 Task: Set the location to San Diego.
Action: Mouse moved to (787, 69)
Screenshot: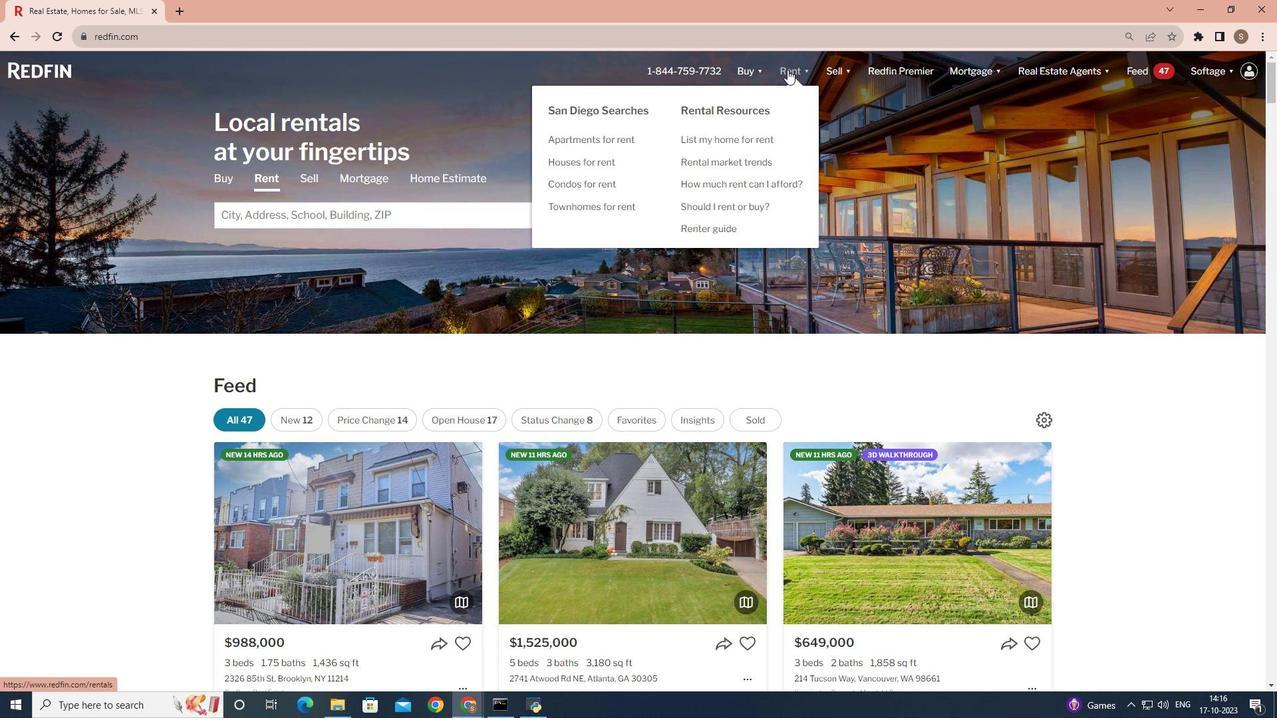 
Action: Mouse pressed left at (787, 69)
Screenshot: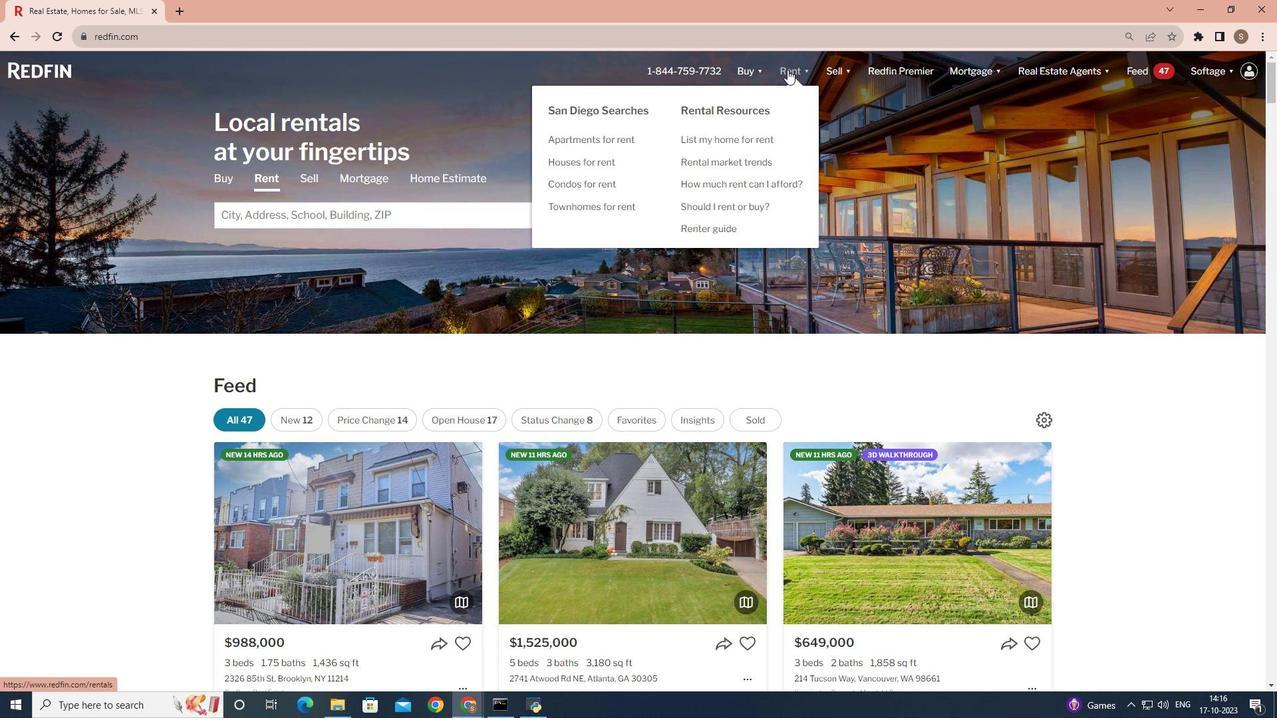 
Action: Mouse moved to (280, 371)
Screenshot: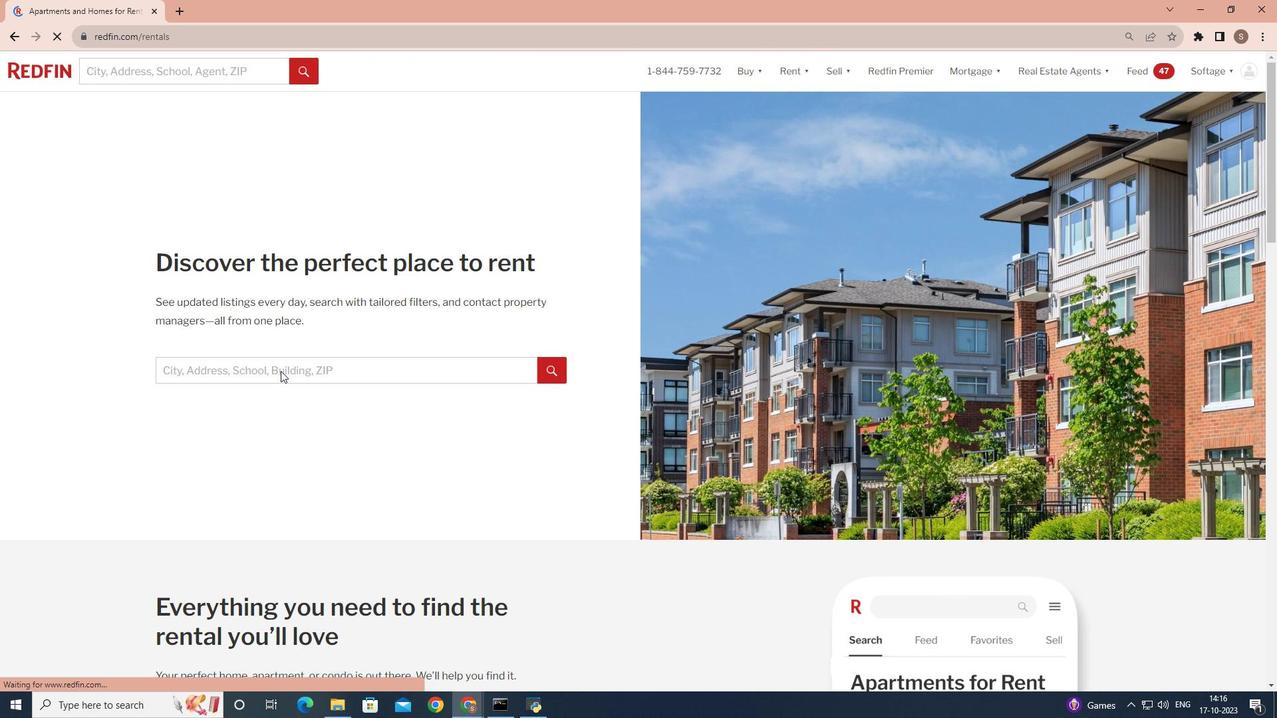 
Action: Mouse pressed left at (280, 371)
Screenshot: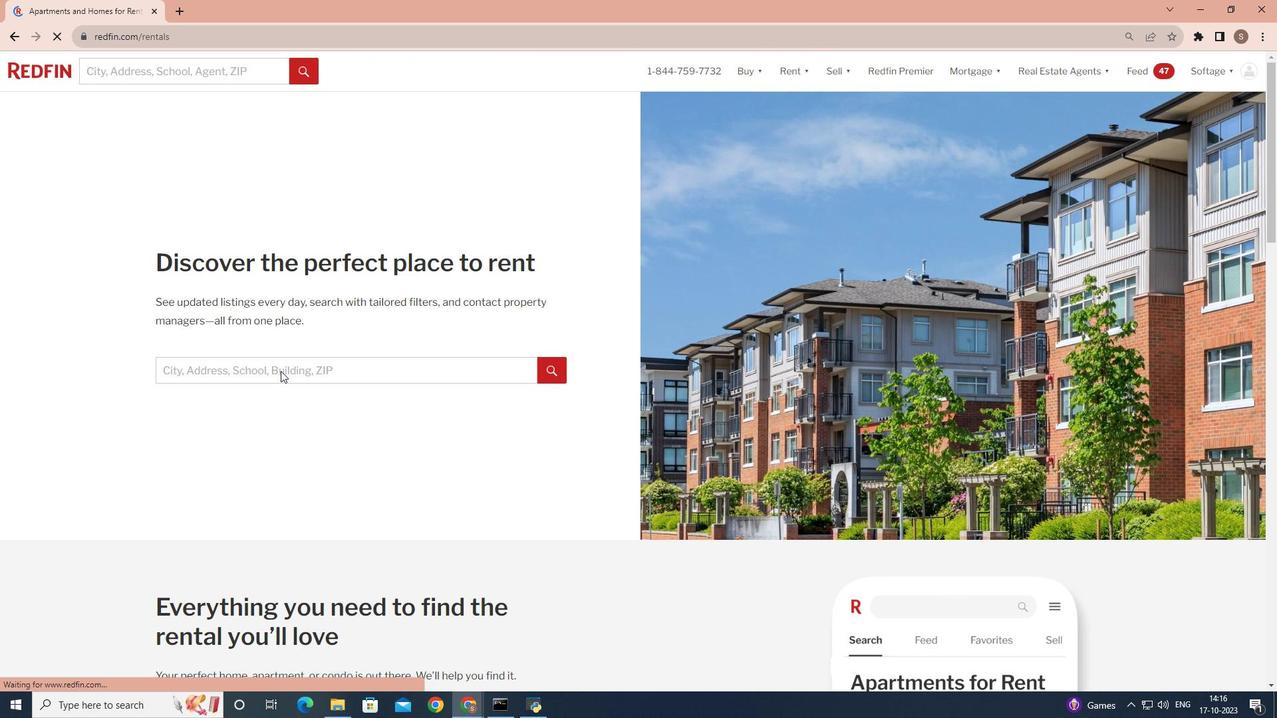 
Action: Mouse pressed left at (280, 371)
Screenshot: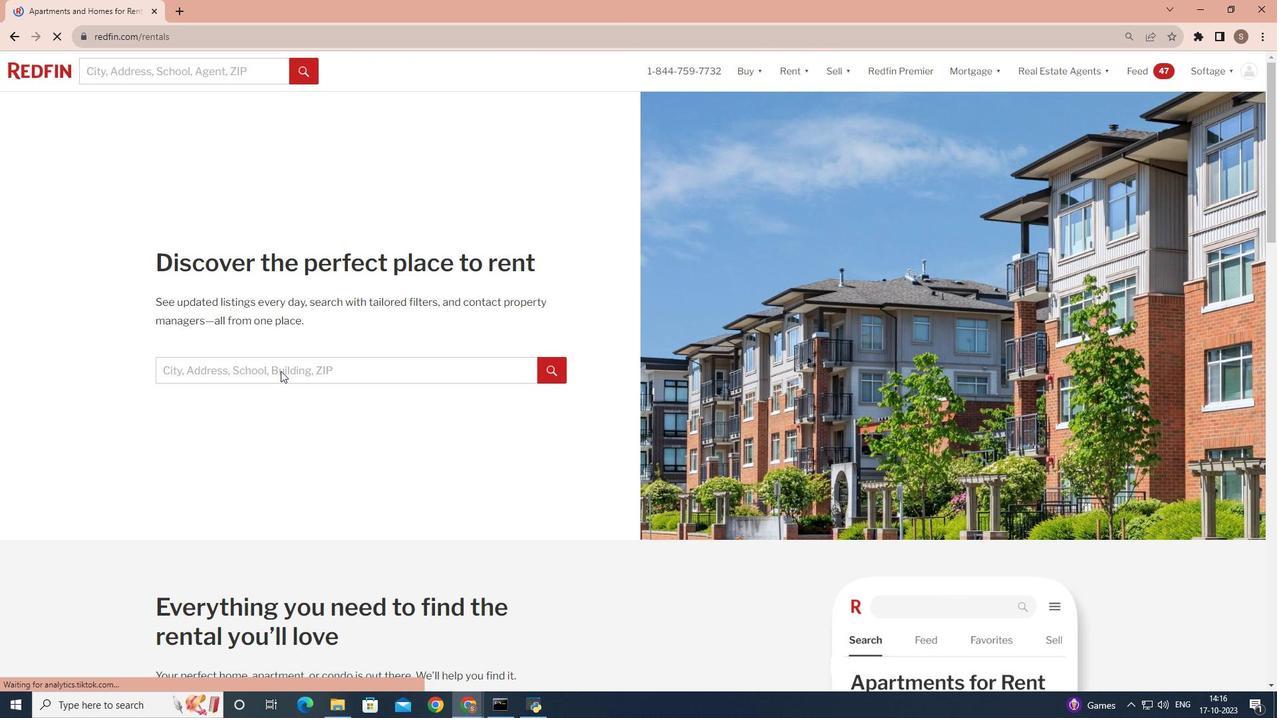 
Action: Mouse moved to (271, 365)
Screenshot: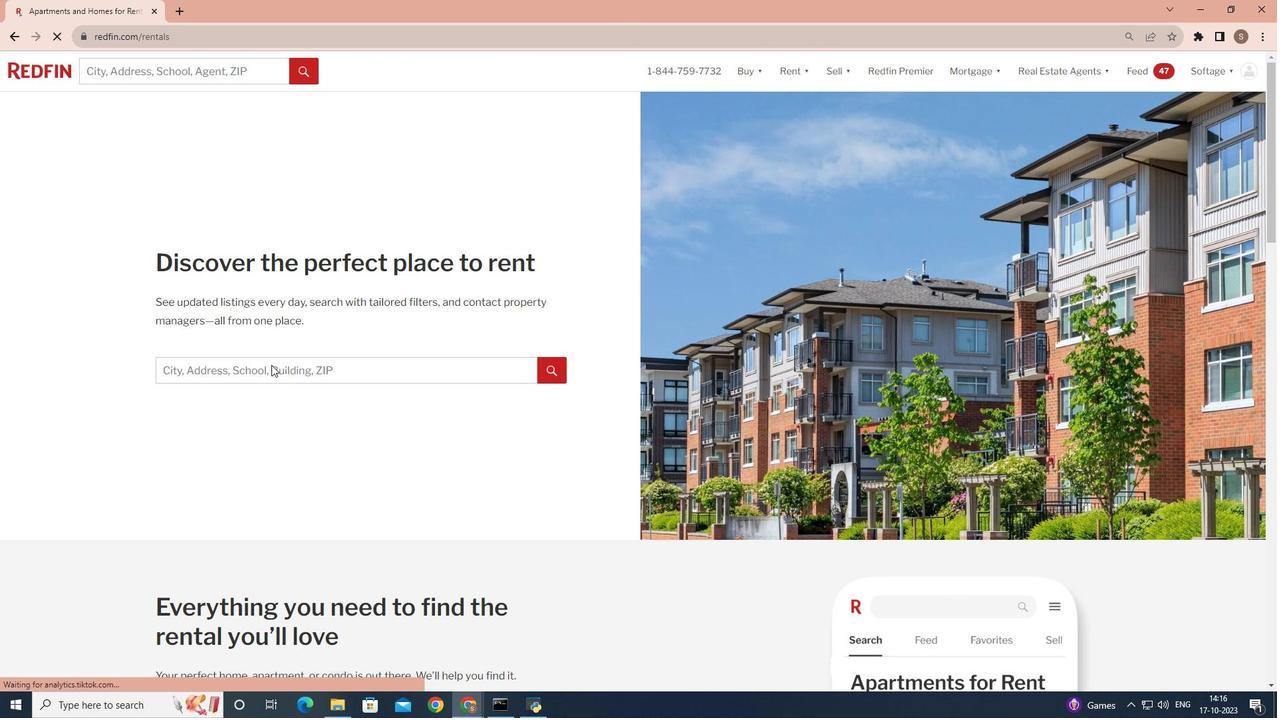 
Action: Mouse pressed left at (271, 365)
Screenshot: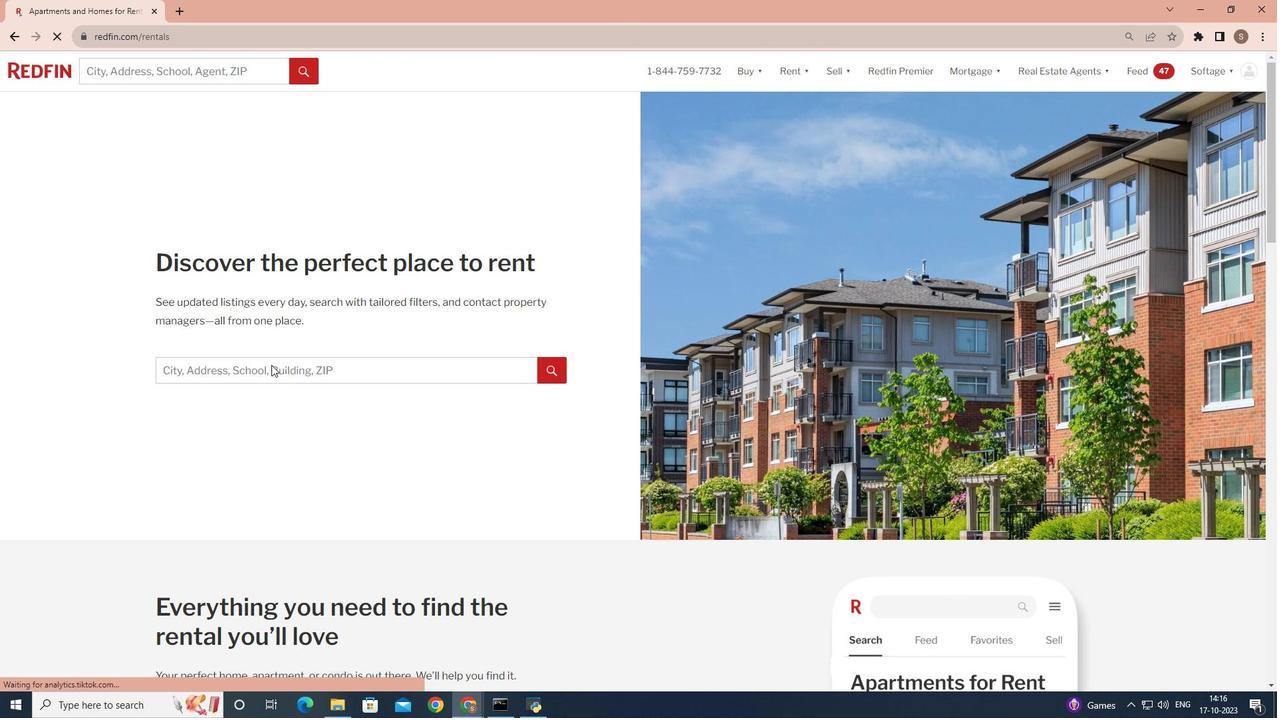 
Action: Mouse moved to (270, 375)
Screenshot: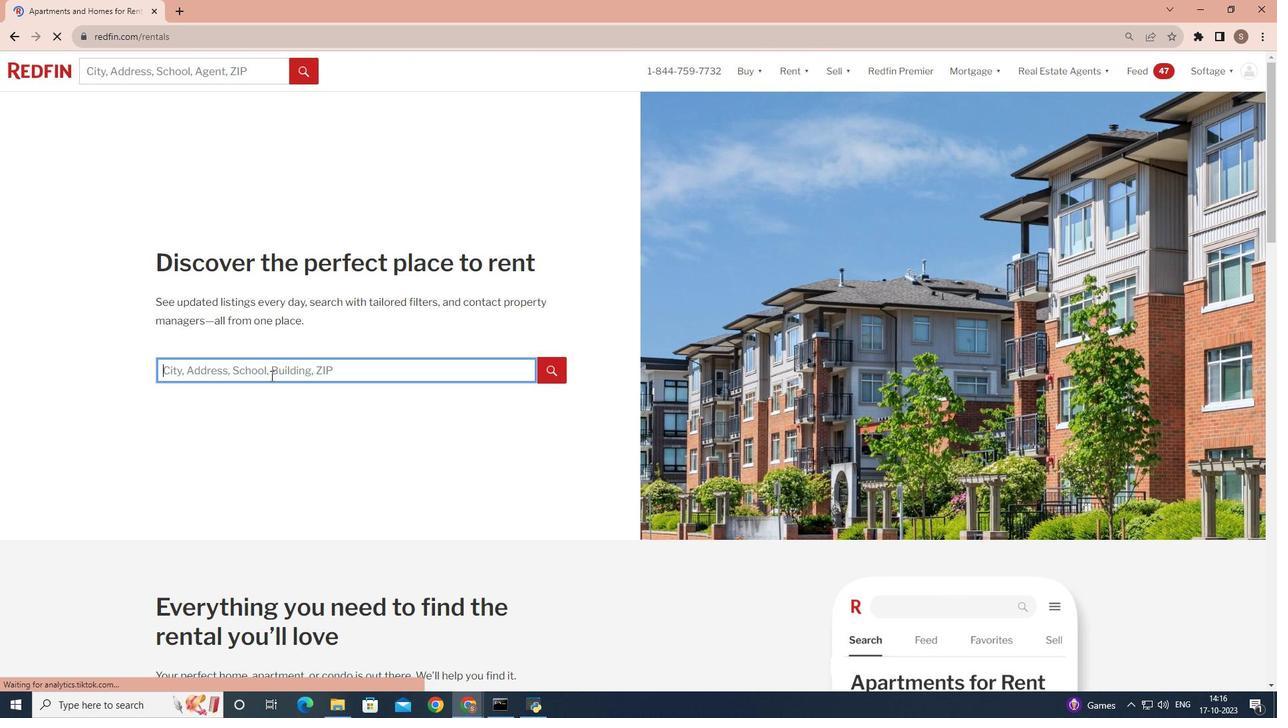 
Action: Mouse pressed left at (270, 375)
Screenshot: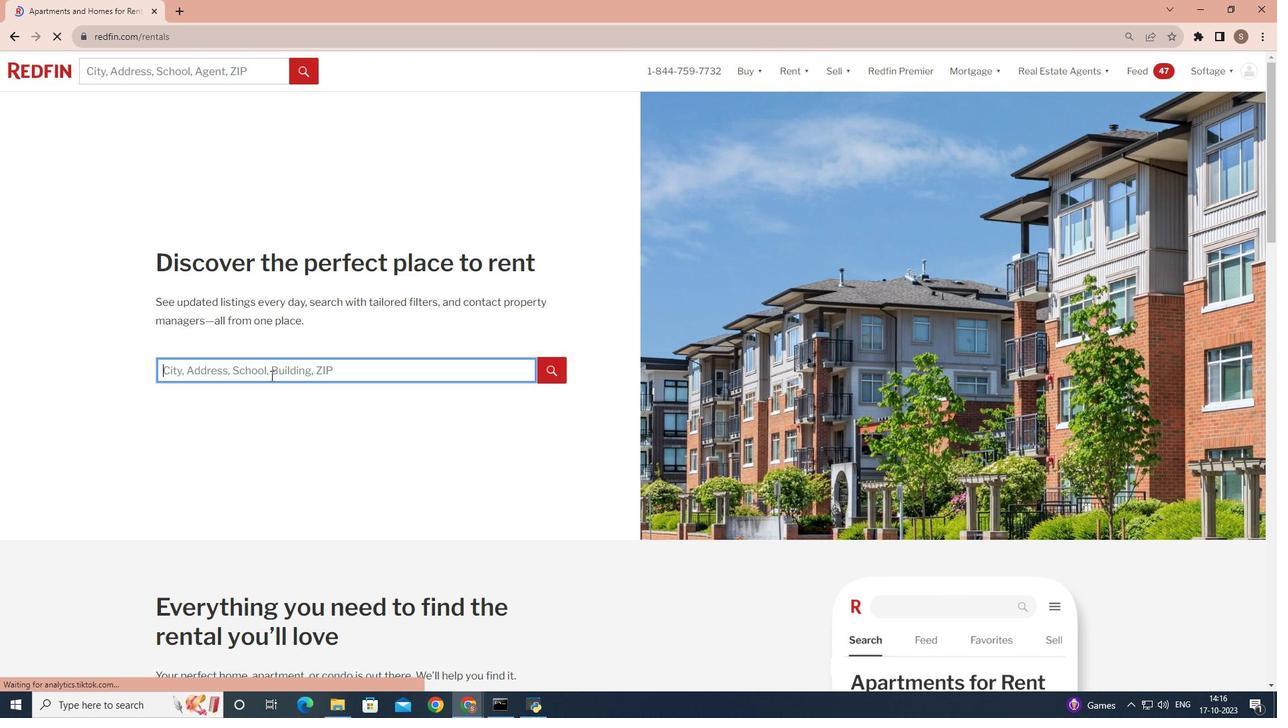 
Action: Key pressed <Key.shift>San<Key.space><Key.shift>Diego
Screenshot: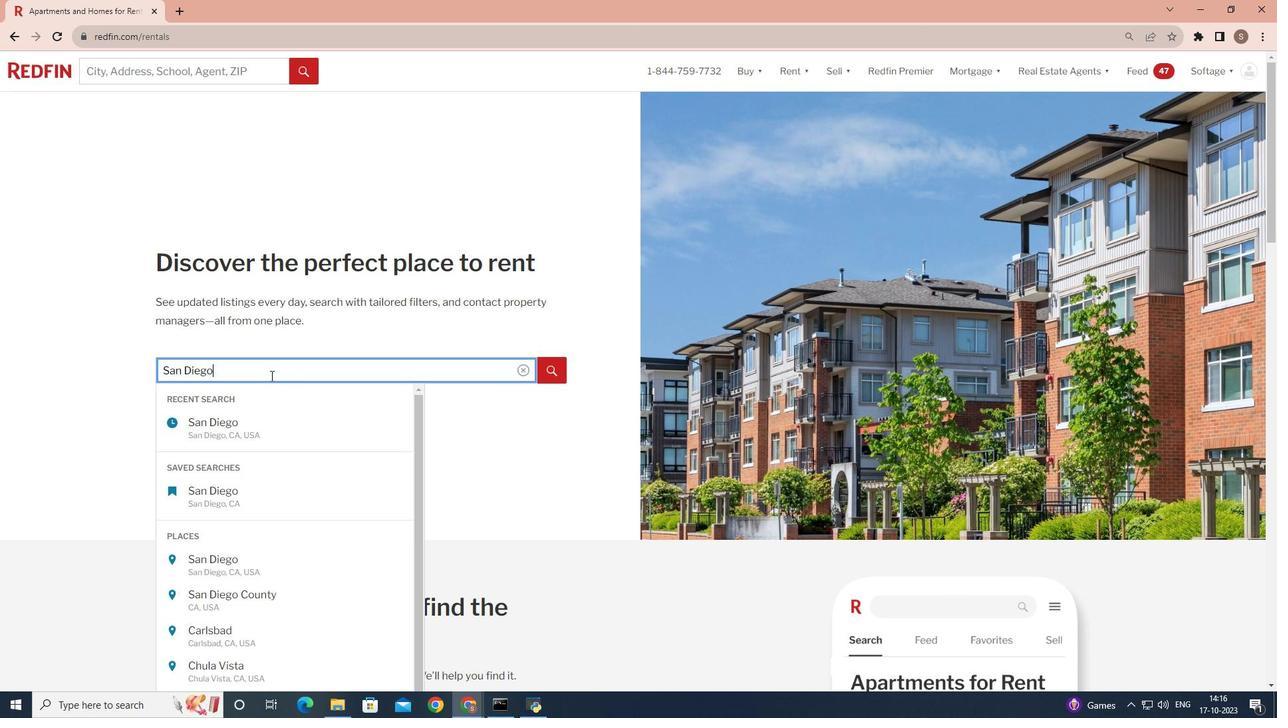 
Action: Mouse moved to (561, 369)
Screenshot: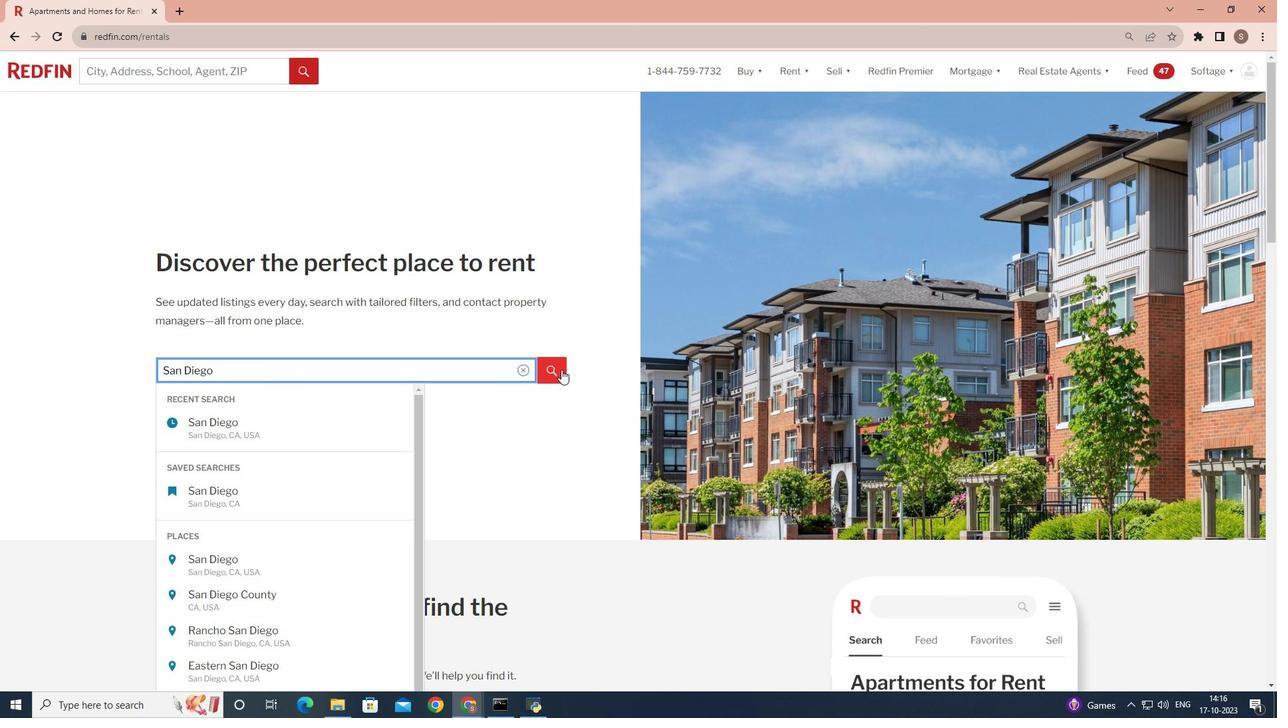 
Action: Mouse pressed left at (561, 369)
Screenshot: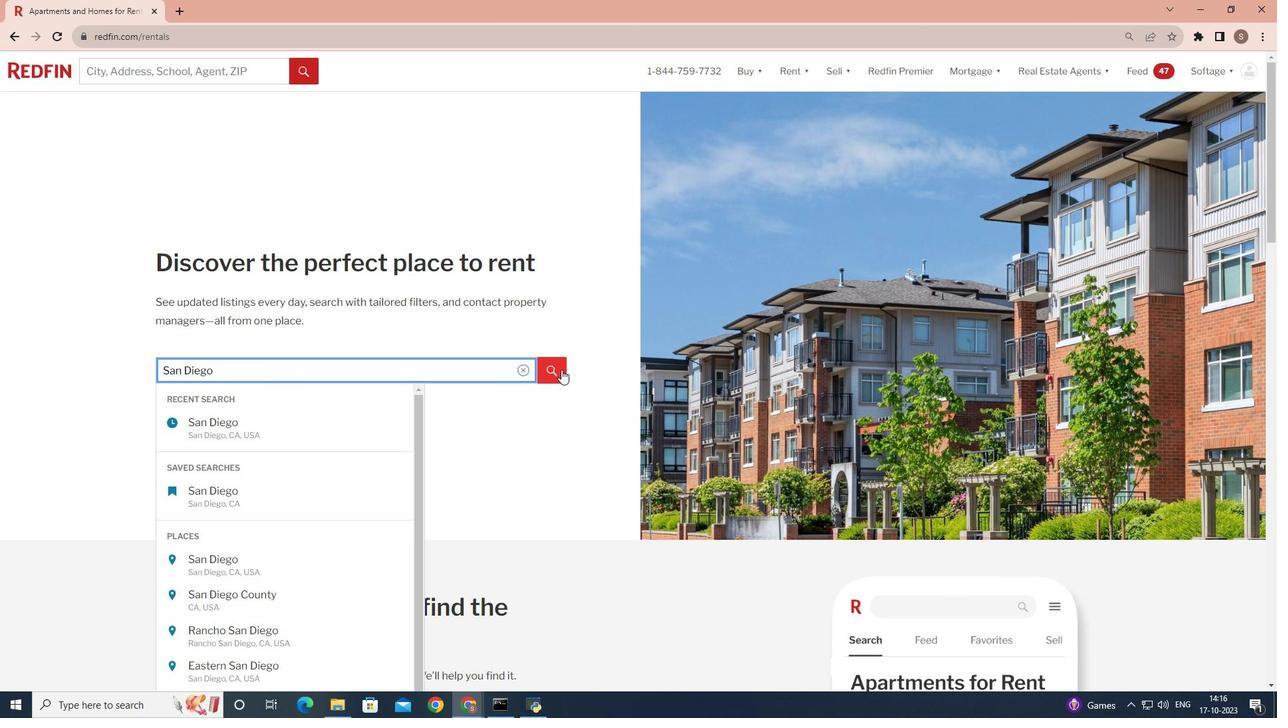 
Action: Mouse moved to (556, 371)
Screenshot: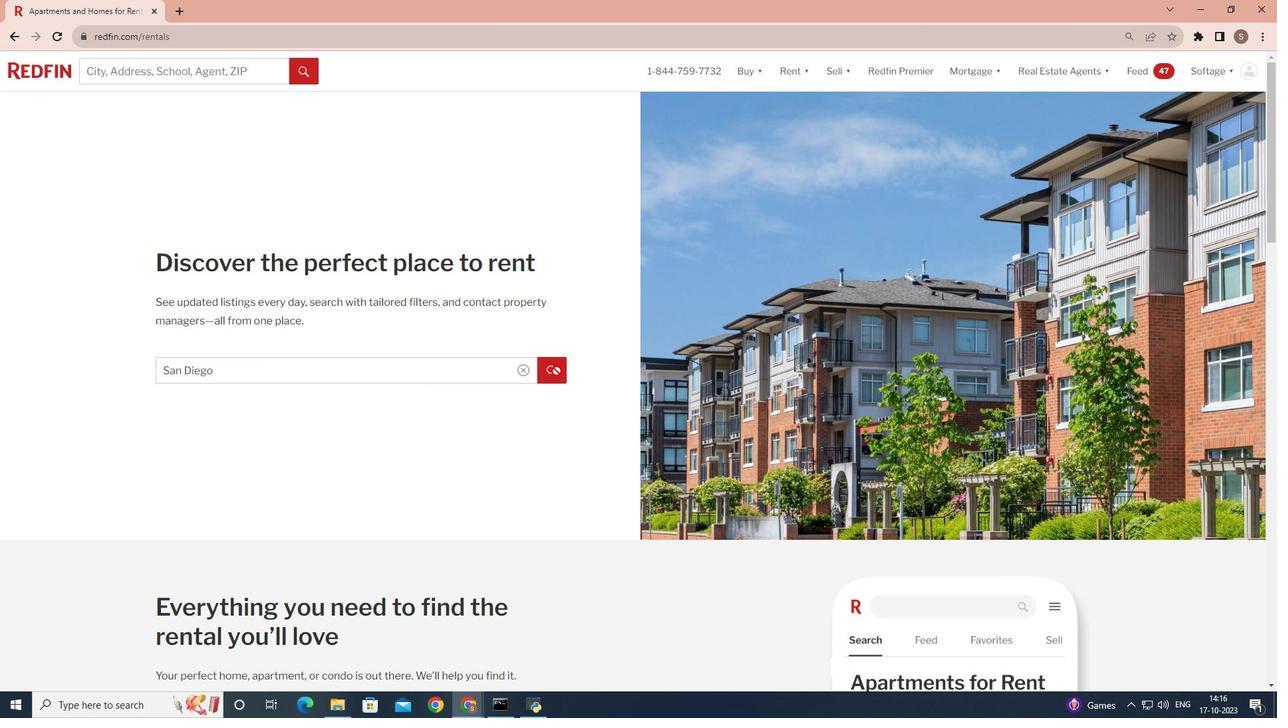 
Action: Mouse pressed left at (556, 371)
Screenshot: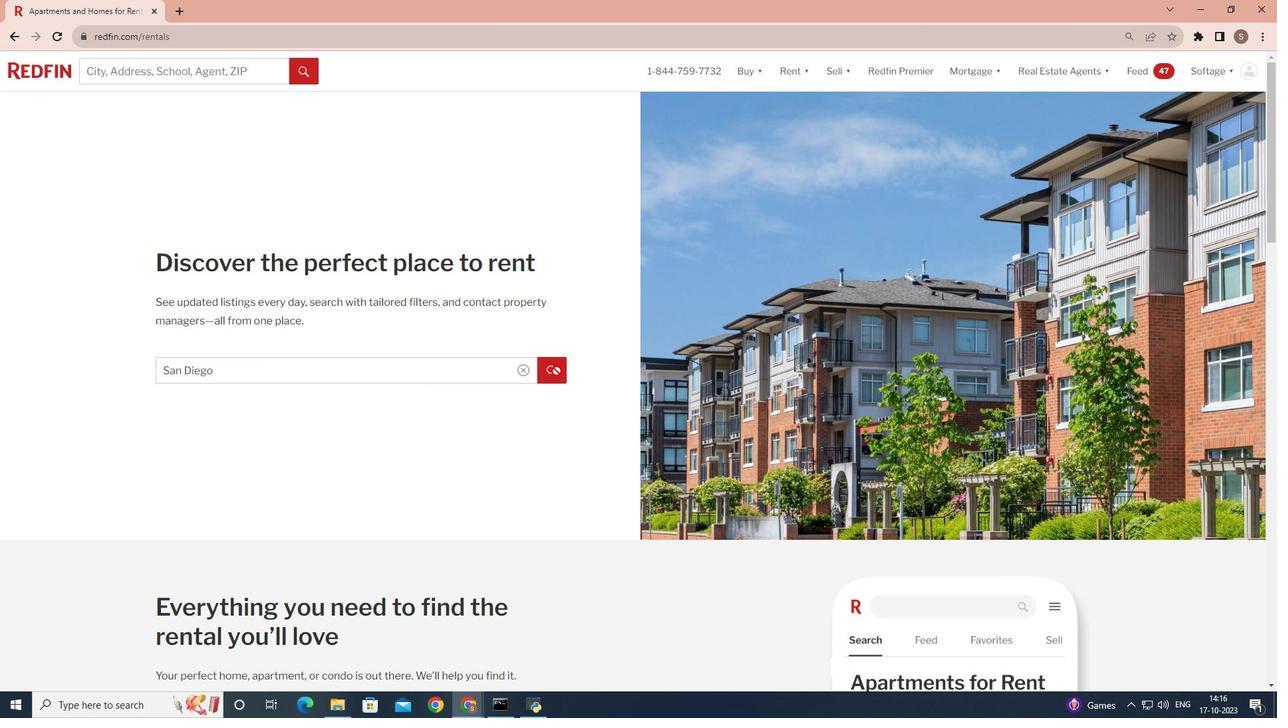 
Action: Mouse moved to (760, 186)
Screenshot: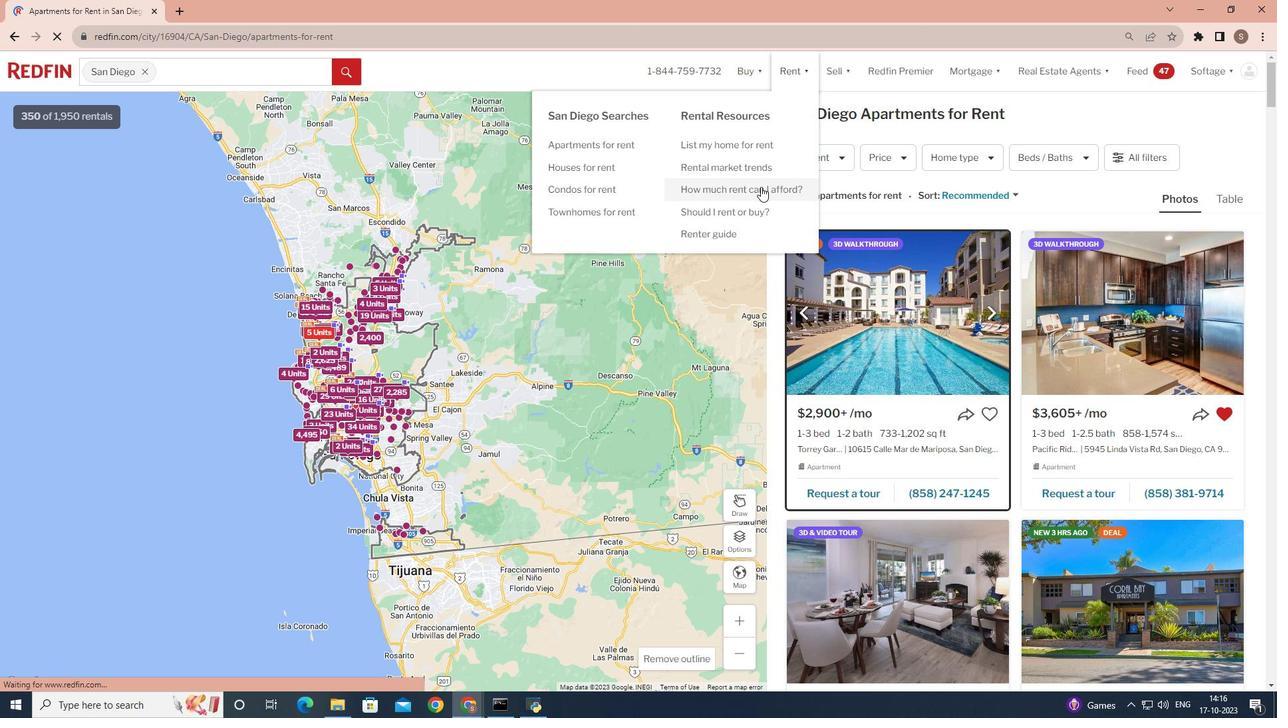 
Action: Mouse pressed left at (760, 186)
Screenshot: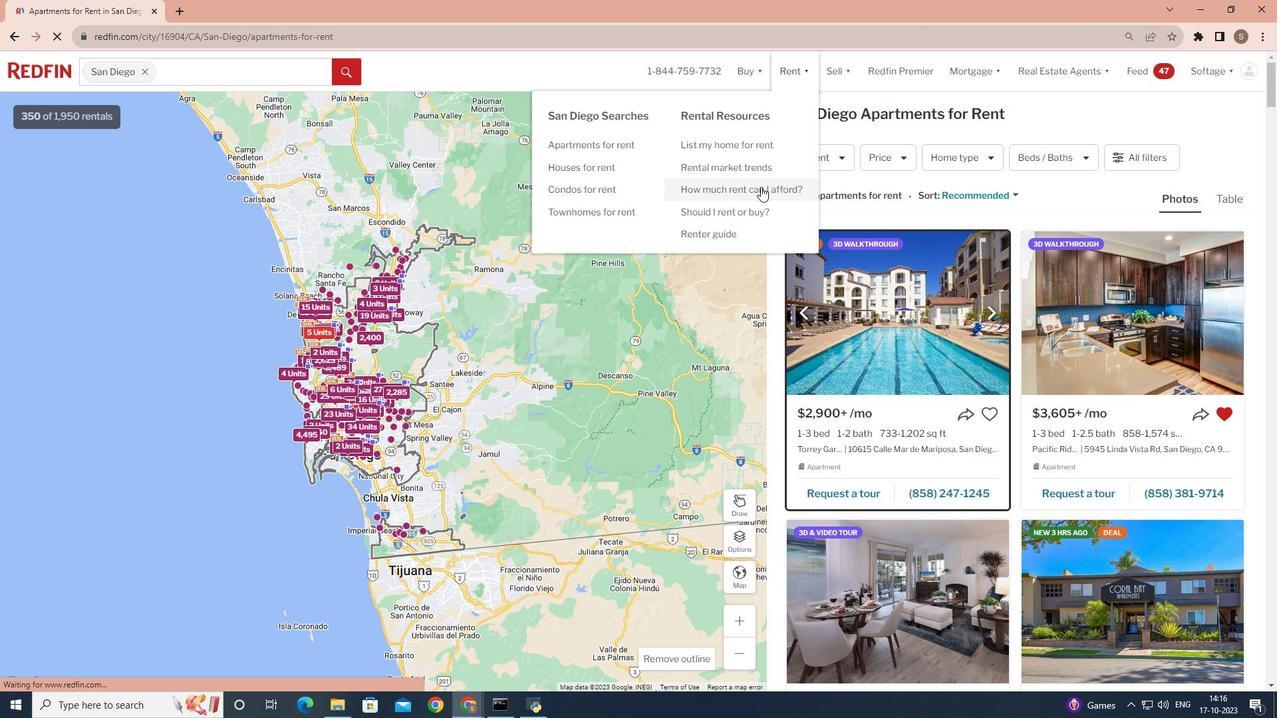 
Action: Mouse moved to (468, 319)
Screenshot: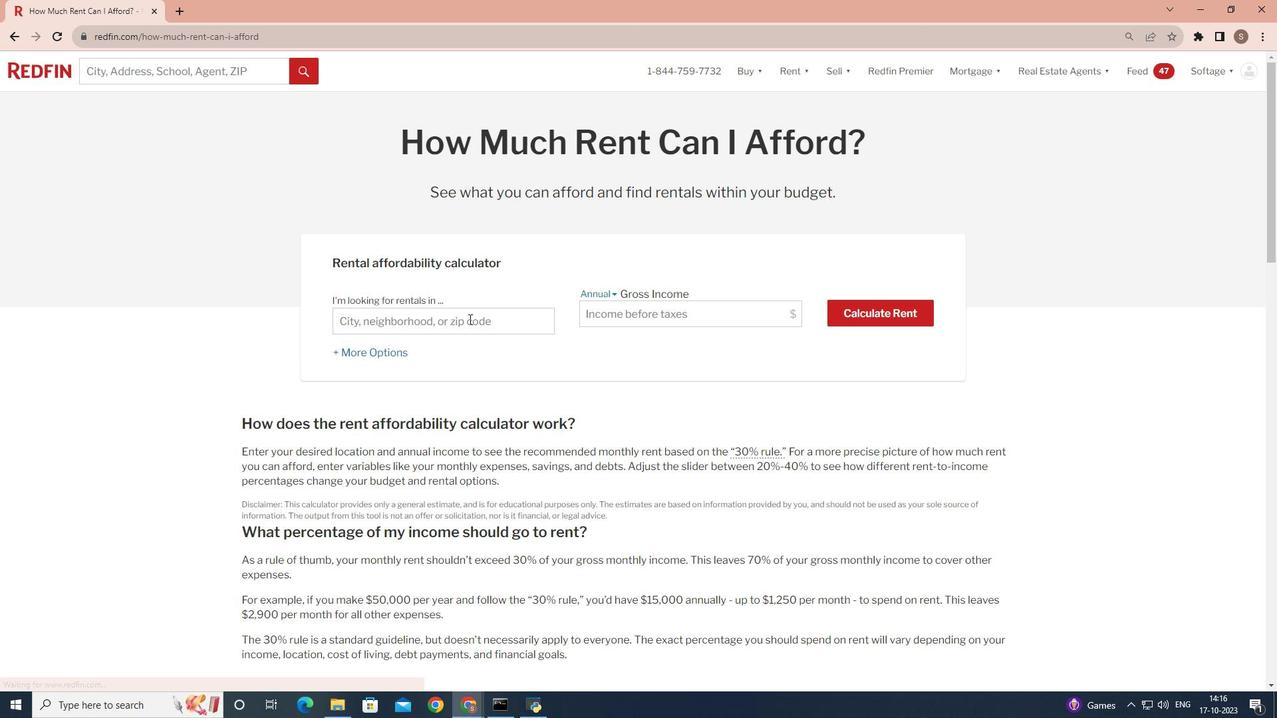 
Action: Mouse pressed left at (468, 319)
Screenshot: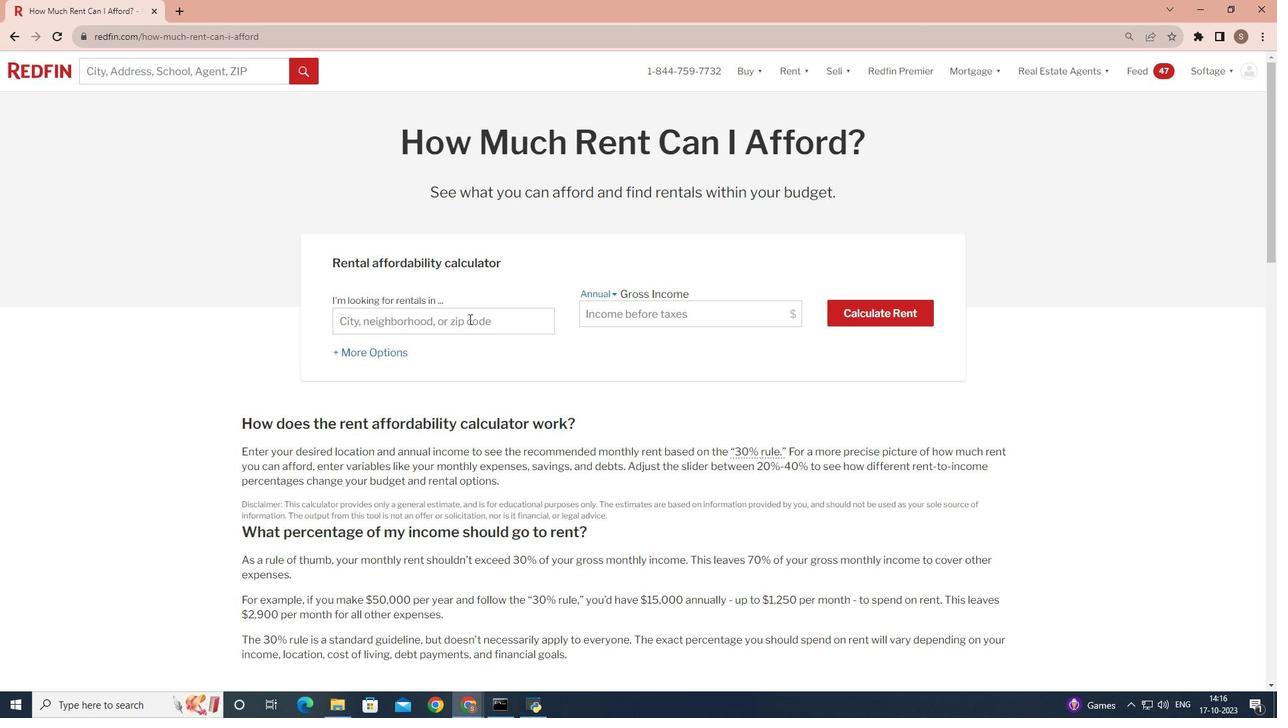 
Action: Key pressed <Key.shift>San<Key.space><Key.shift>Diego
Screenshot: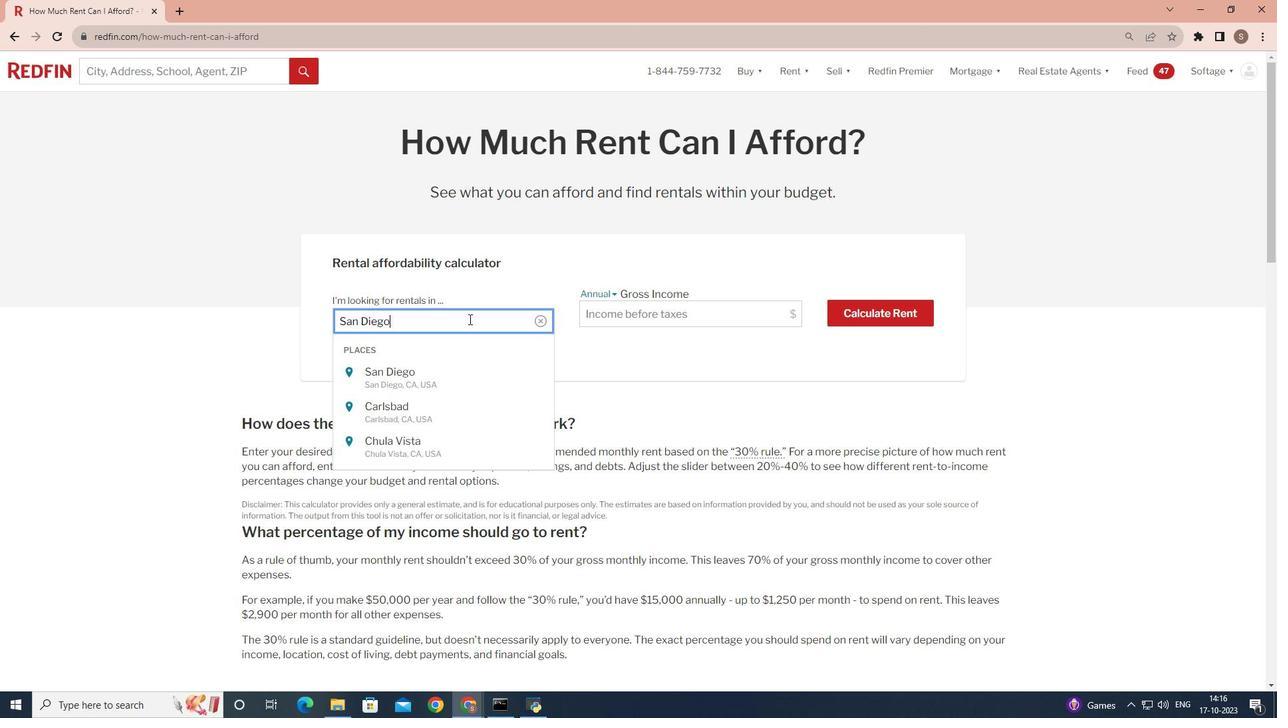 
Action: Mouse moved to (499, 371)
Screenshot: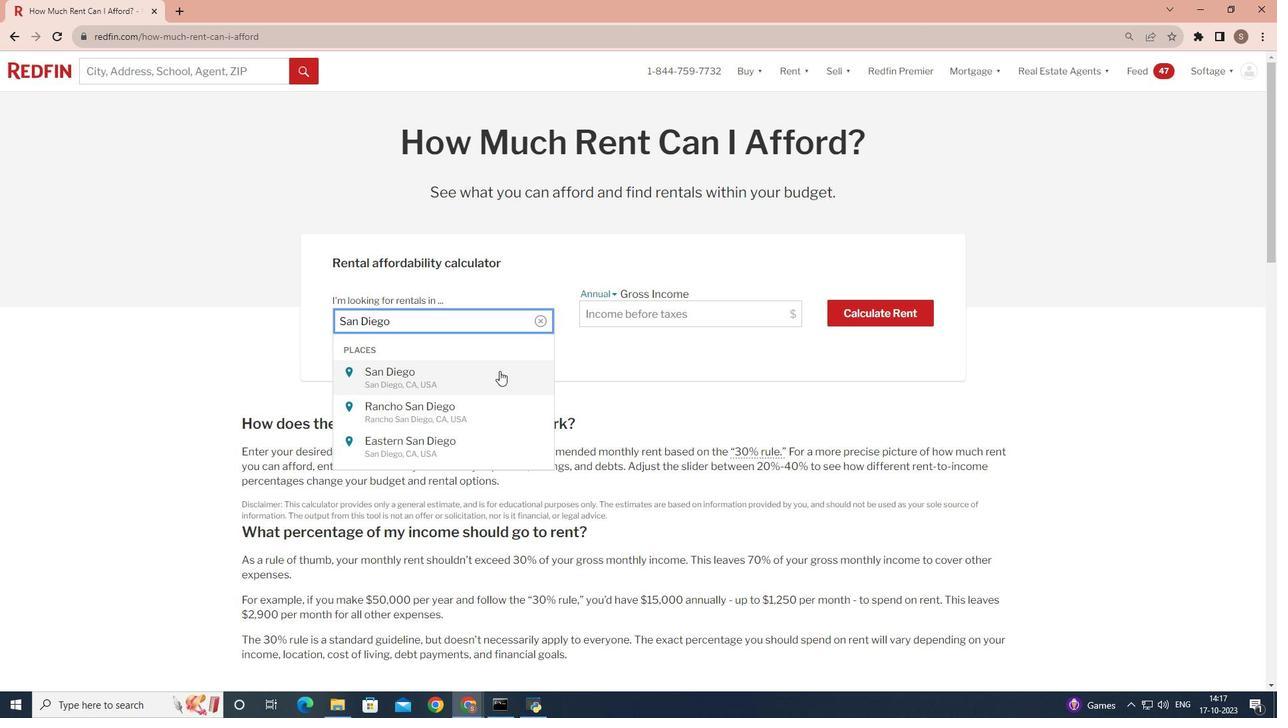 
Action: Mouse pressed left at (499, 371)
Screenshot: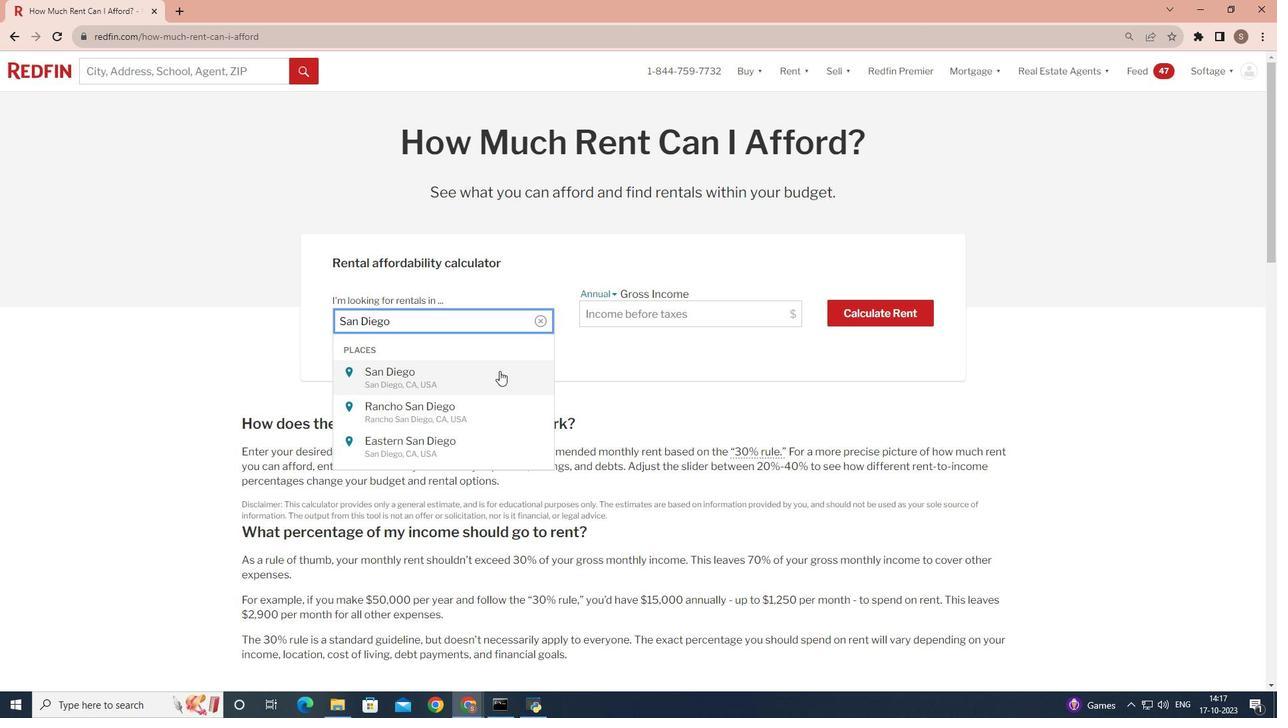 
Action: Mouse moved to (857, 313)
Screenshot: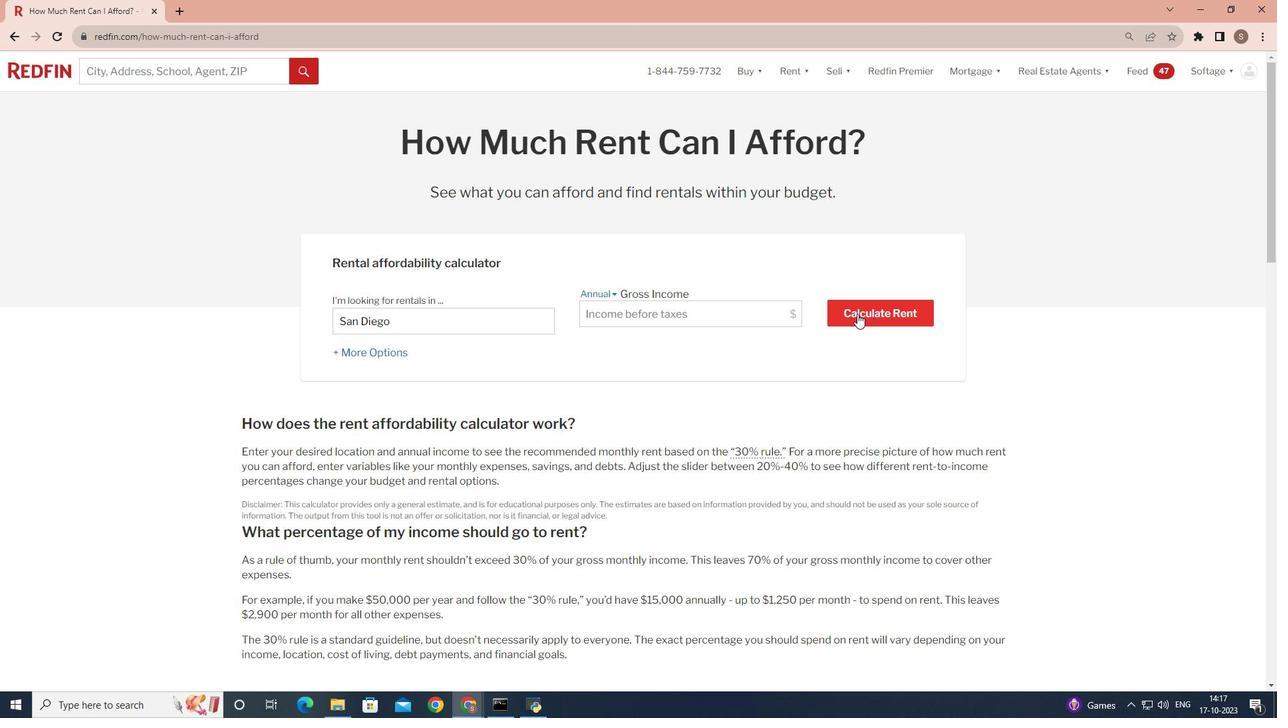 
Action: Mouse pressed left at (857, 313)
Screenshot: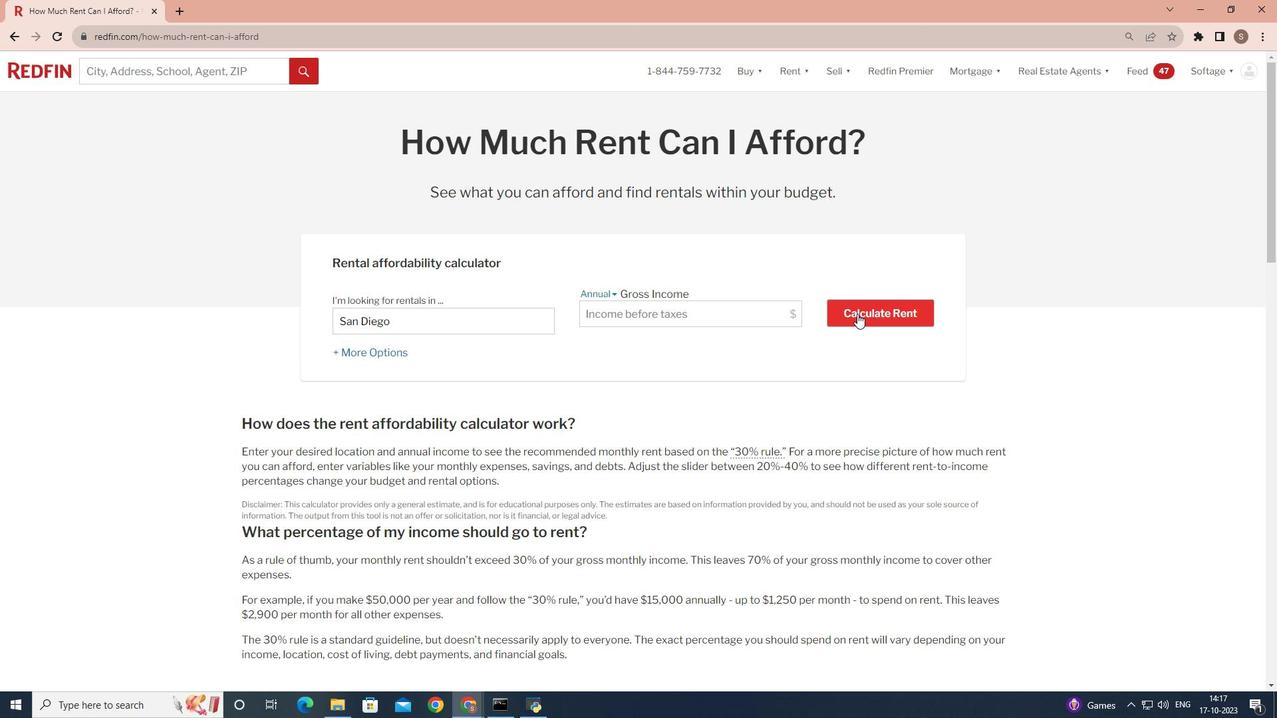 
Action: Mouse moved to (794, 343)
Screenshot: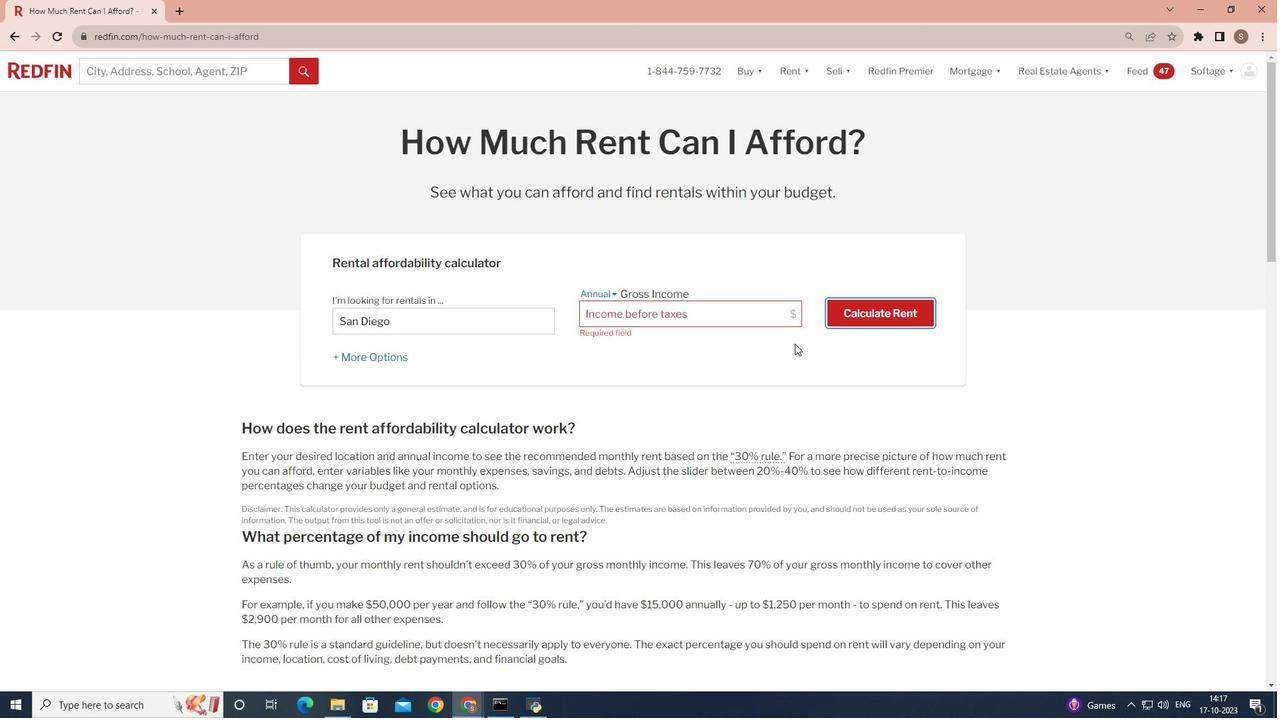 
